 Task: Select Remote job.
Action: Mouse moved to (231, 72)
Screenshot: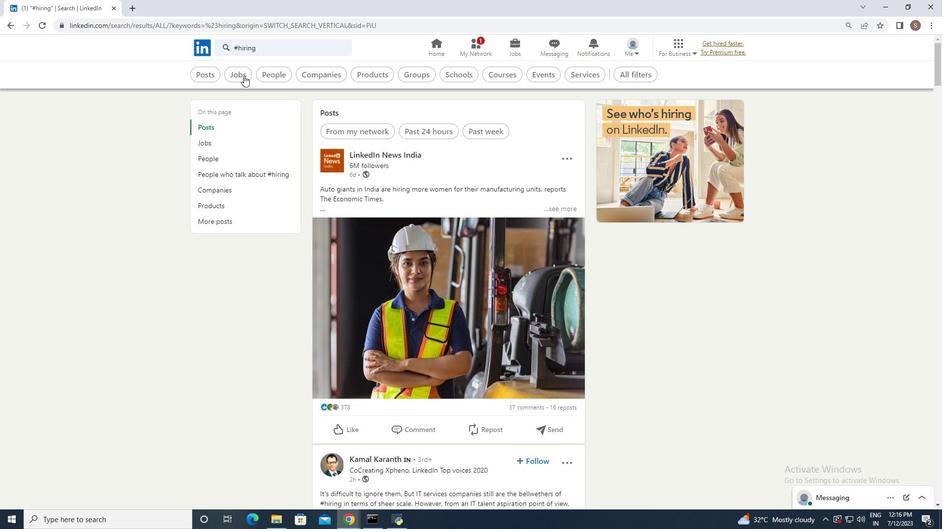 
Action: Mouse pressed left at (231, 72)
Screenshot: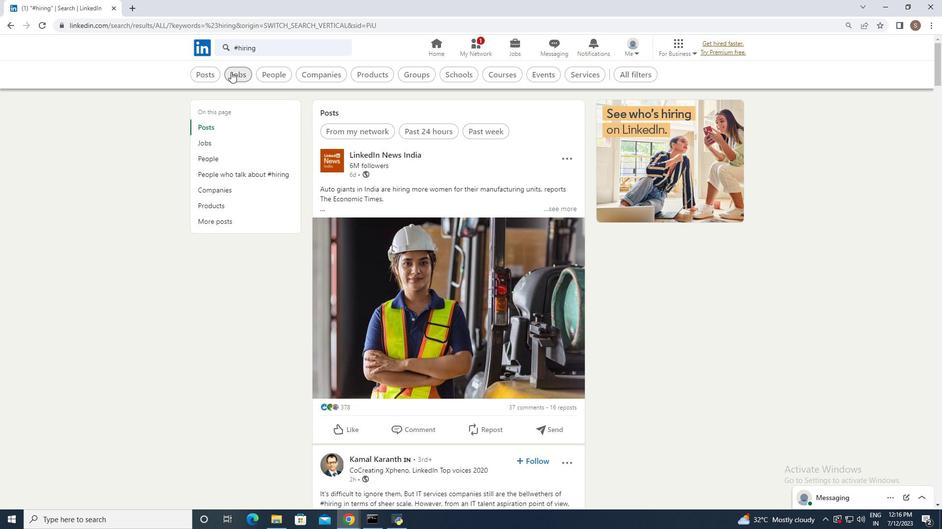 
Action: Mouse moved to (516, 70)
Screenshot: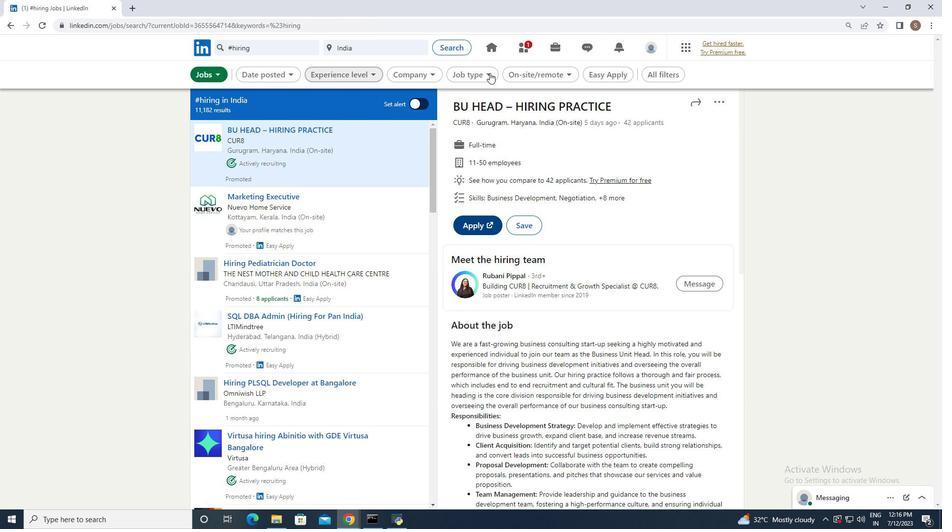 
Action: Mouse pressed left at (516, 70)
Screenshot: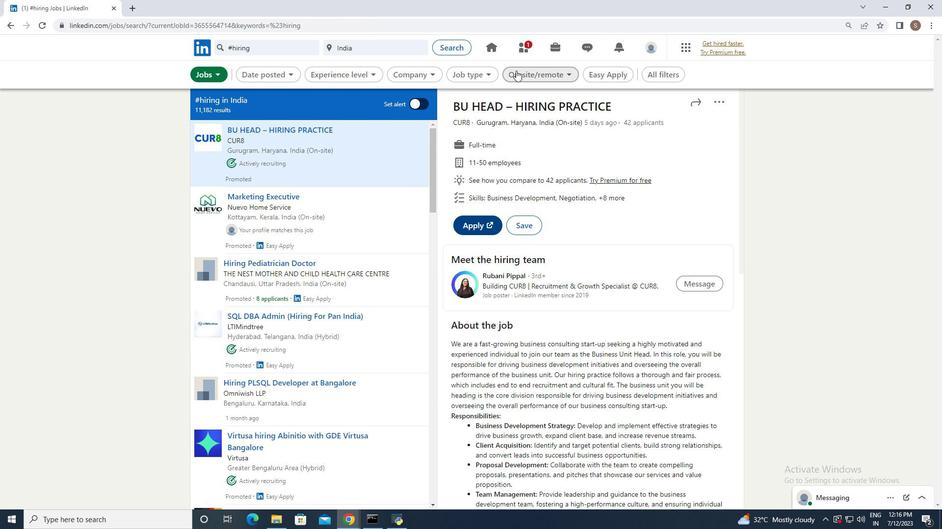 
Action: Mouse moved to (499, 141)
Screenshot: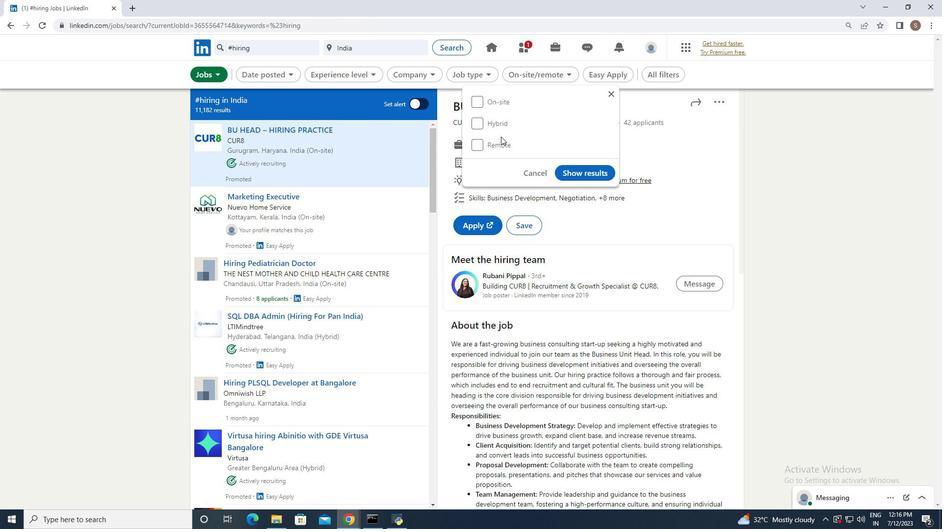 
Action: Mouse pressed left at (499, 141)
Screenshot: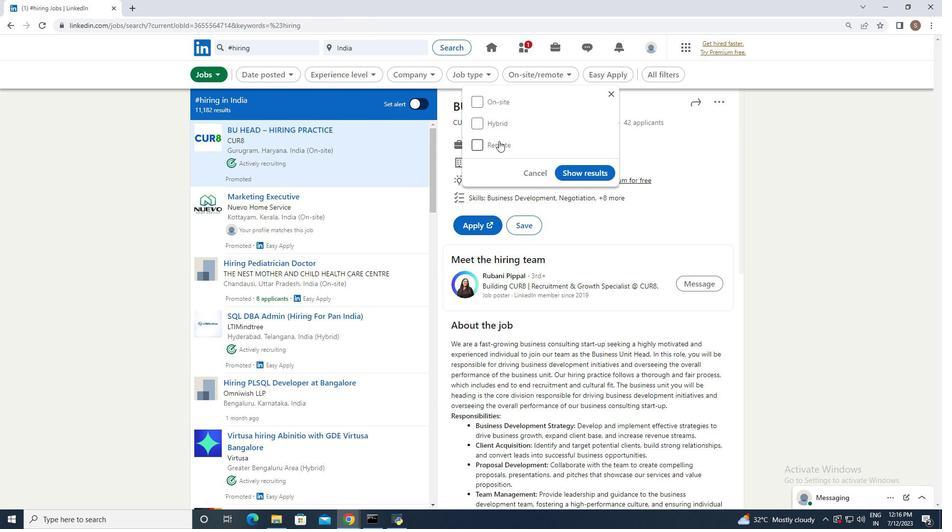 
Action: Mouse moved to (571, 174)
Screenshot: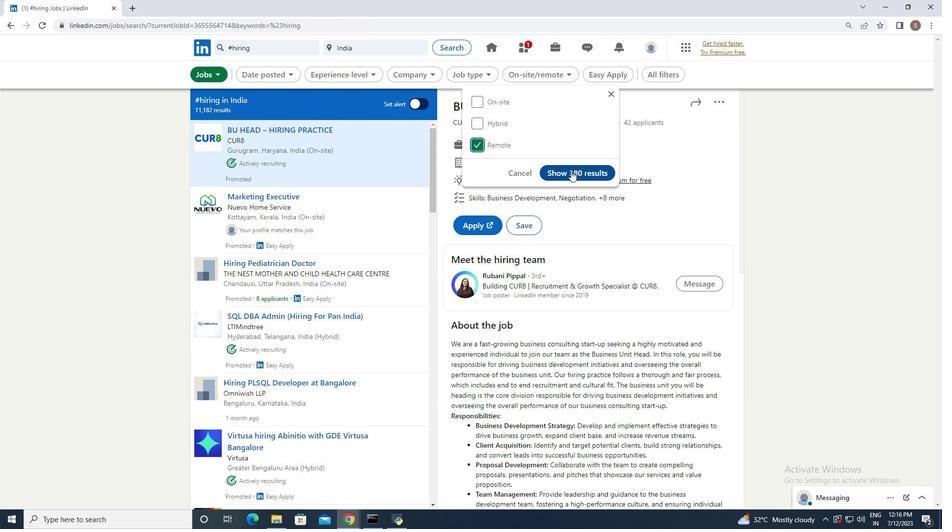 
Action: Mouse pressed left at (571, 174)
Screenshot: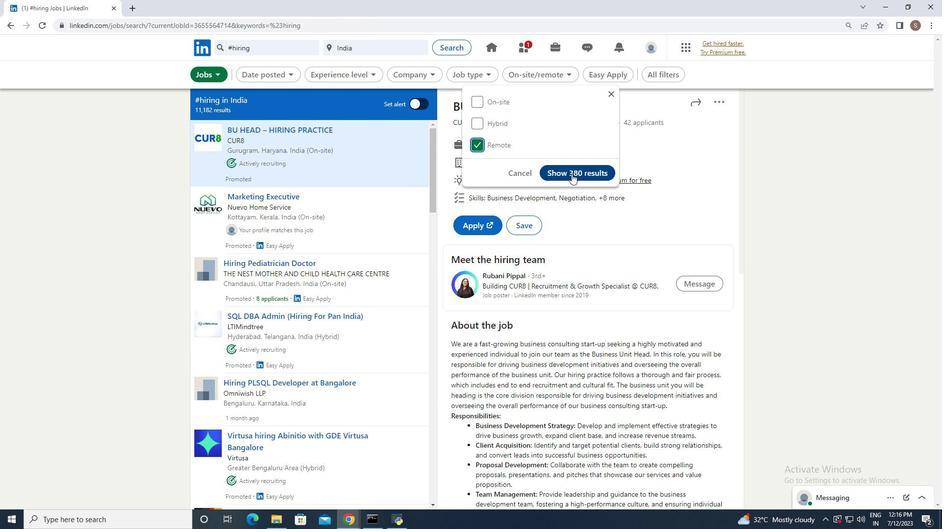 
